 Task: Invite Team Member Softage.1@softage.net to Workspace Human Resources Information Systems. Invite Team Member Softage.2@softage.net to Workspace Human Resources Information Systems. Invite Team Member Softage.3@softage.net to Workspace Human Resources Information Systems. Invite Team Member Softage.4@softage.net to Workspace Human Resources Information Systems
Action: Mouse moved to (749, 107)
Screenshot: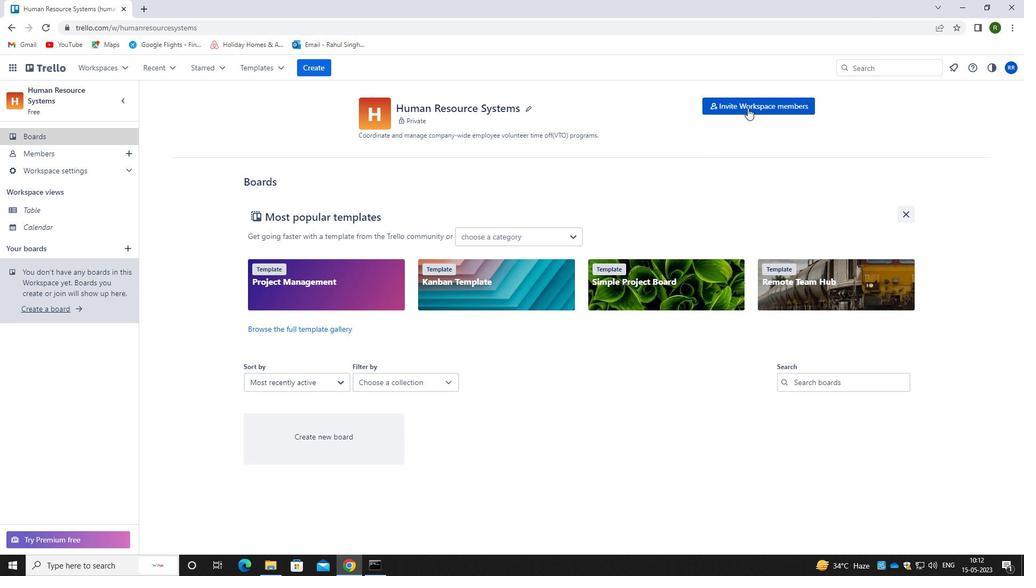
Action: Mouse pressed left at (749, 107)
Screenshot: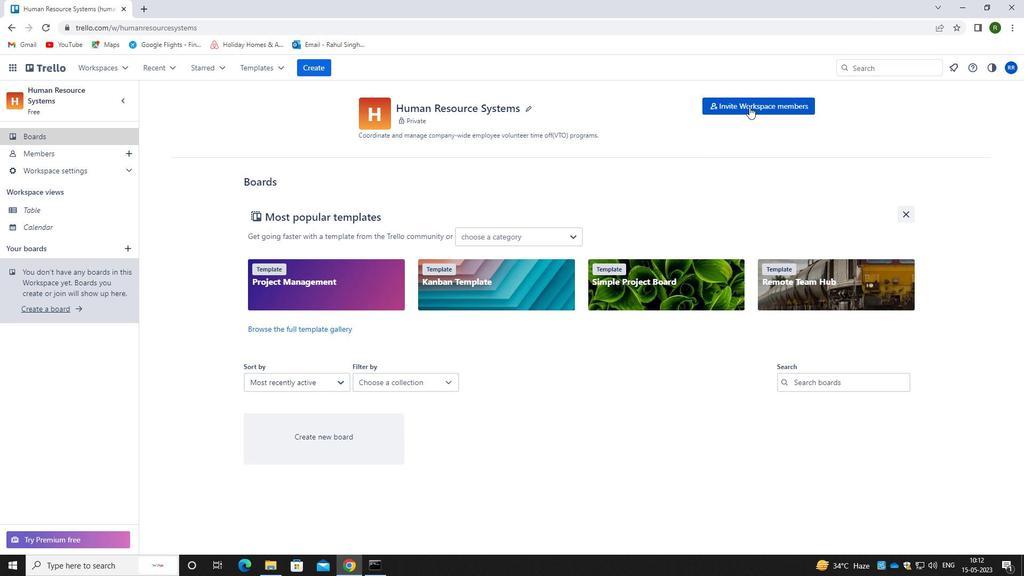 
Action: Mouse moved to (484, 295)
Screenshot: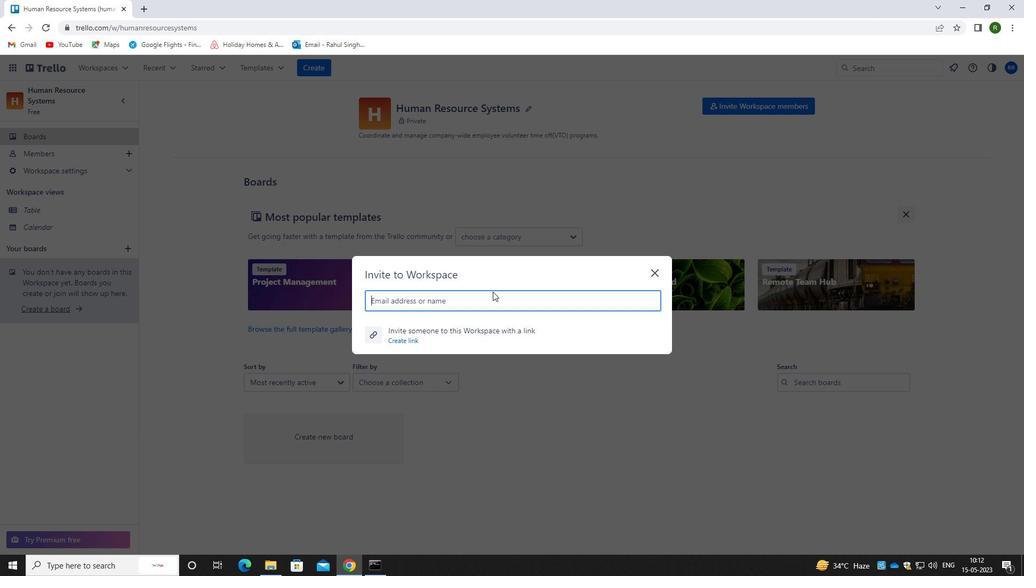 
Action: Key pressed <Key.caps_lock>s<Key.caps_lock>Oftage.1<Key.shift>@SOFTAGE.NET
Screenshot: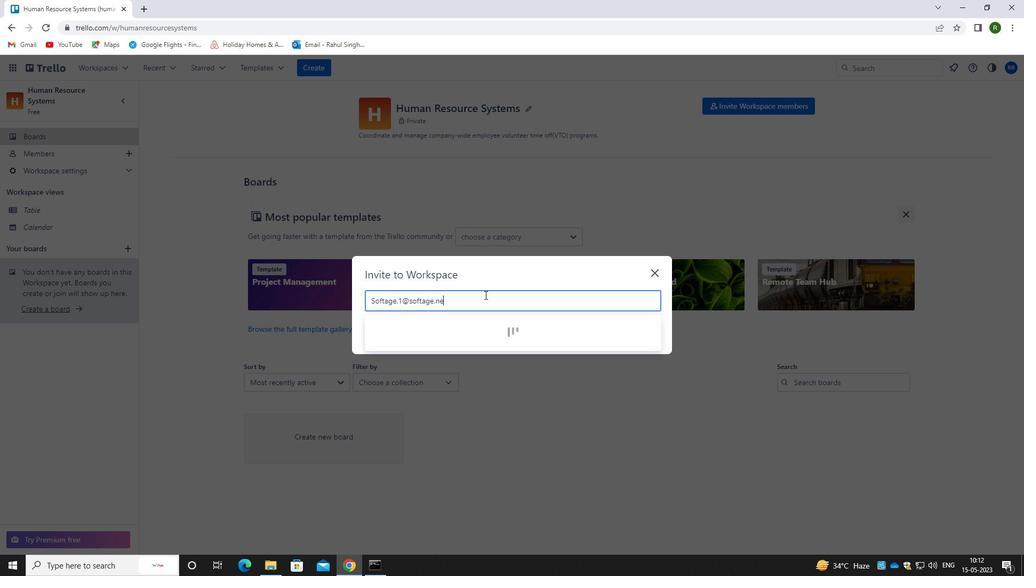 
Action: Mouse moved to (388, 328)
Screenshot: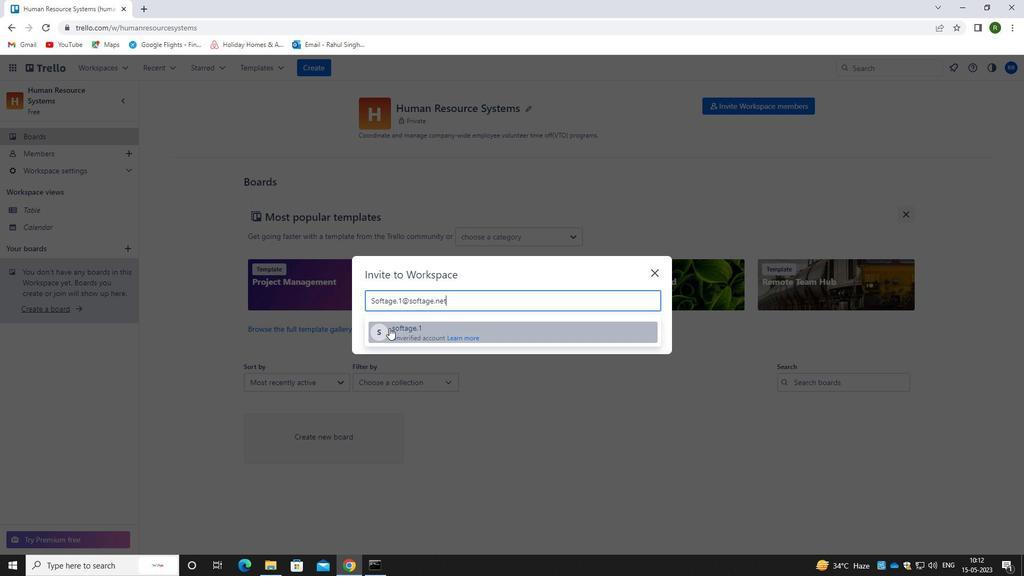 
Action: Mouse pressed left at (388, 328)
Screenshot: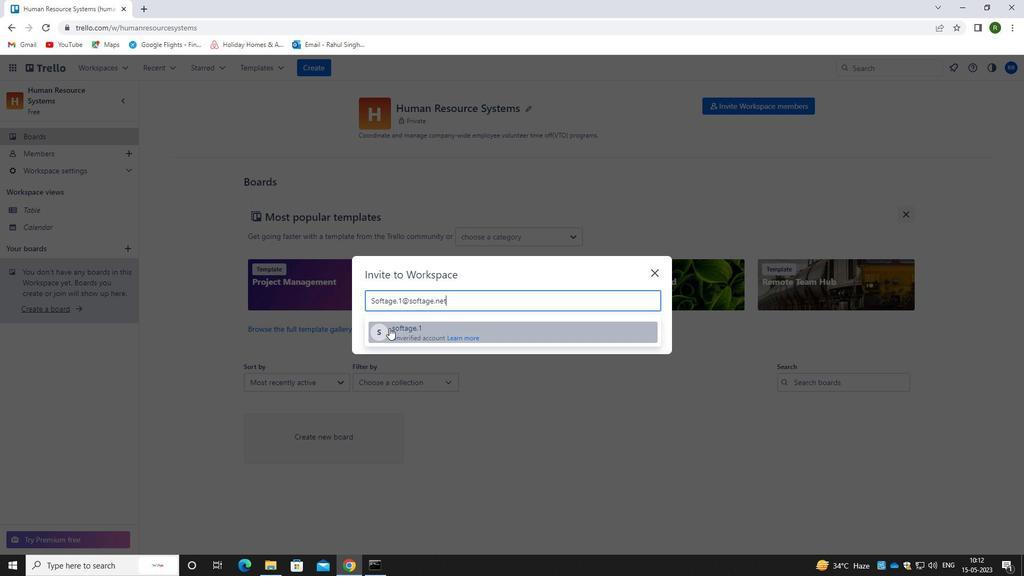 
Action: Mouse moved to (627, 271)
Screenshot: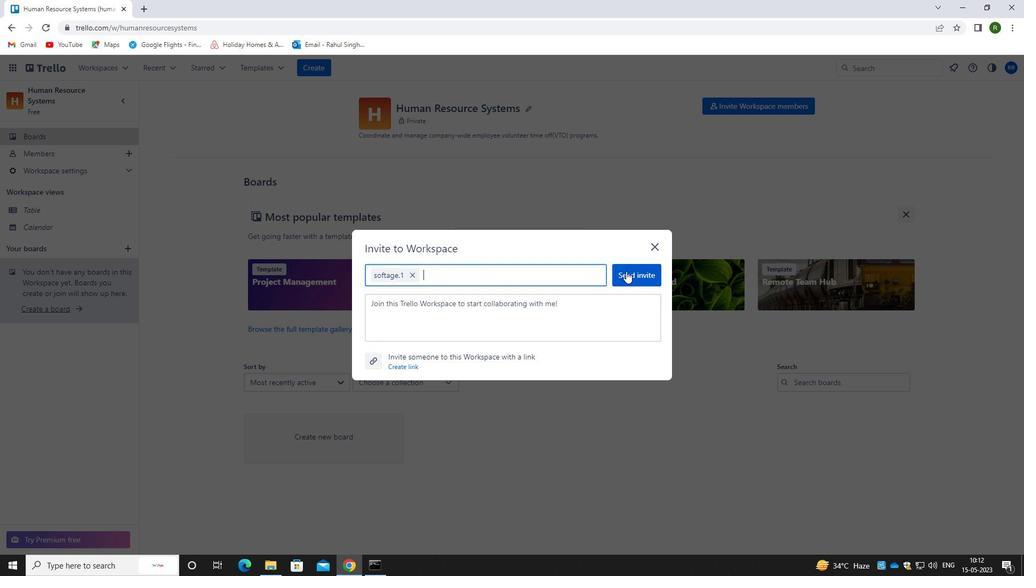 
Action: Mouse pressed left at (627, 271)
Screenshot: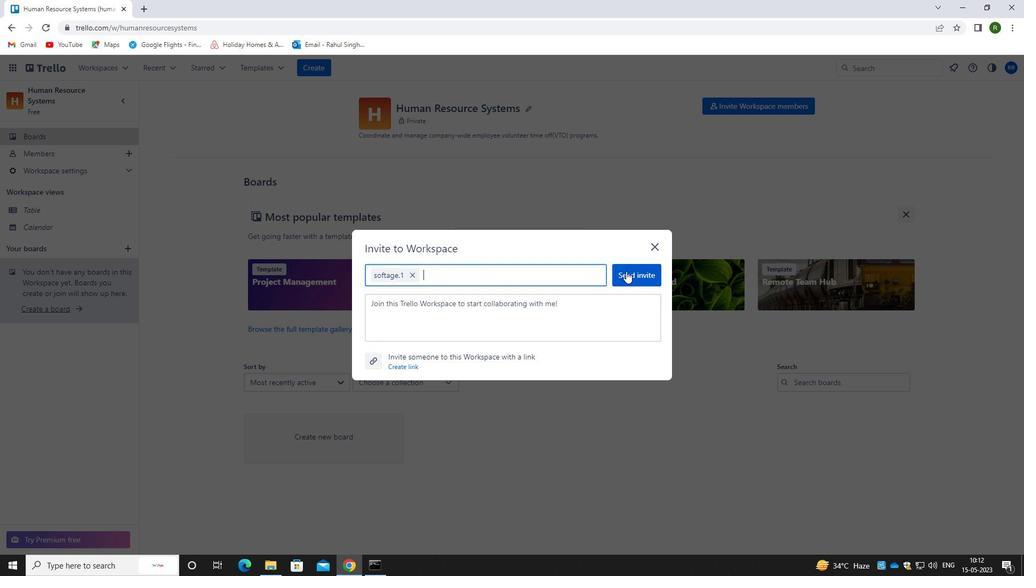 
Action: Mouse moved to (735, 110)
Screenshot: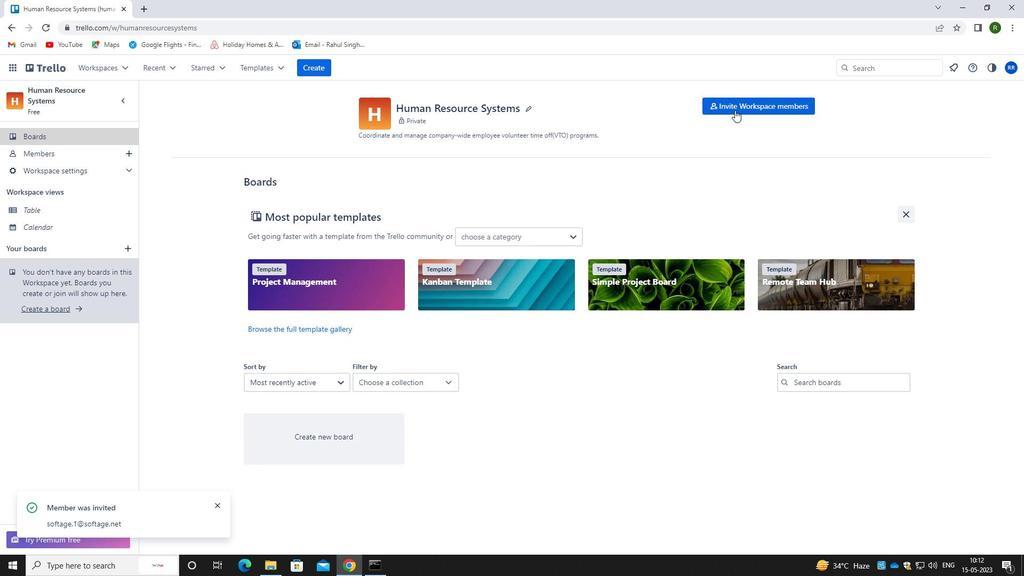 
Action: Mouse pressed left at (735, 110)
Screenshot: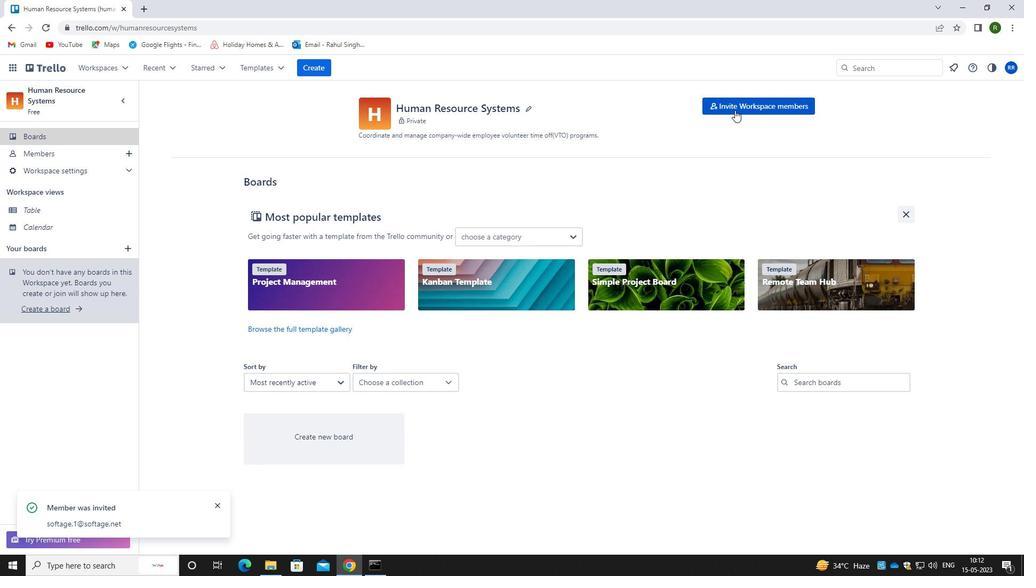 
Action: Mouse moved to (433, 309)
Screenshot: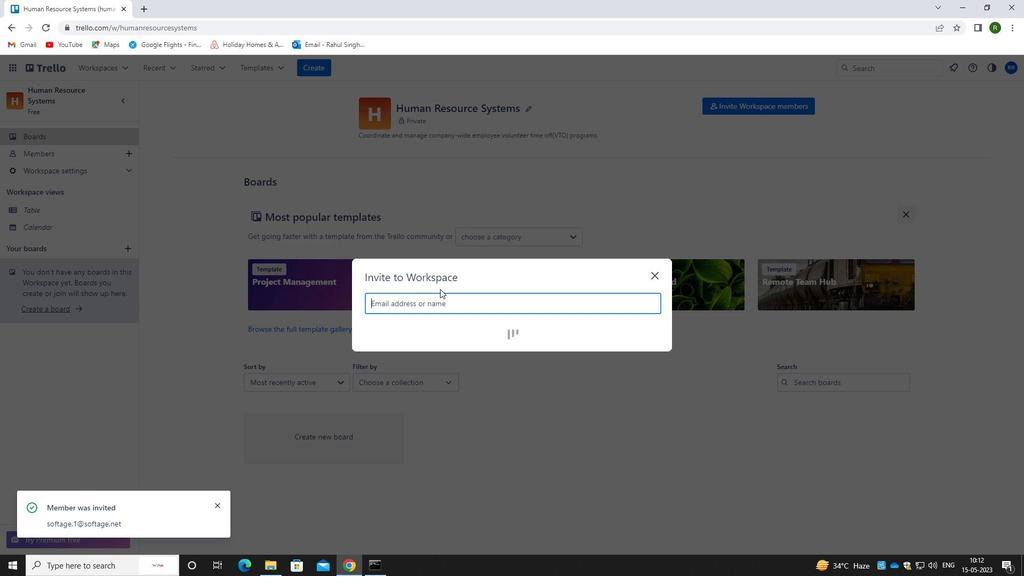 
Action: Key pressed <Key.shift>SOFTAGE.2<Key.shift>@SOFTAGE.NET
Screenshot: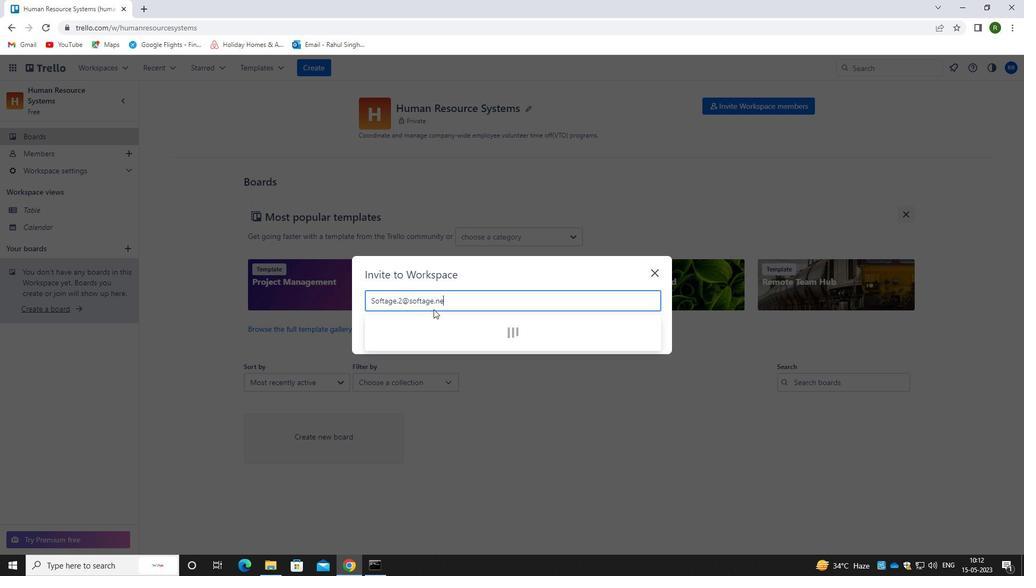 
Action: Mouse moved to (402, 335)
Screenshot: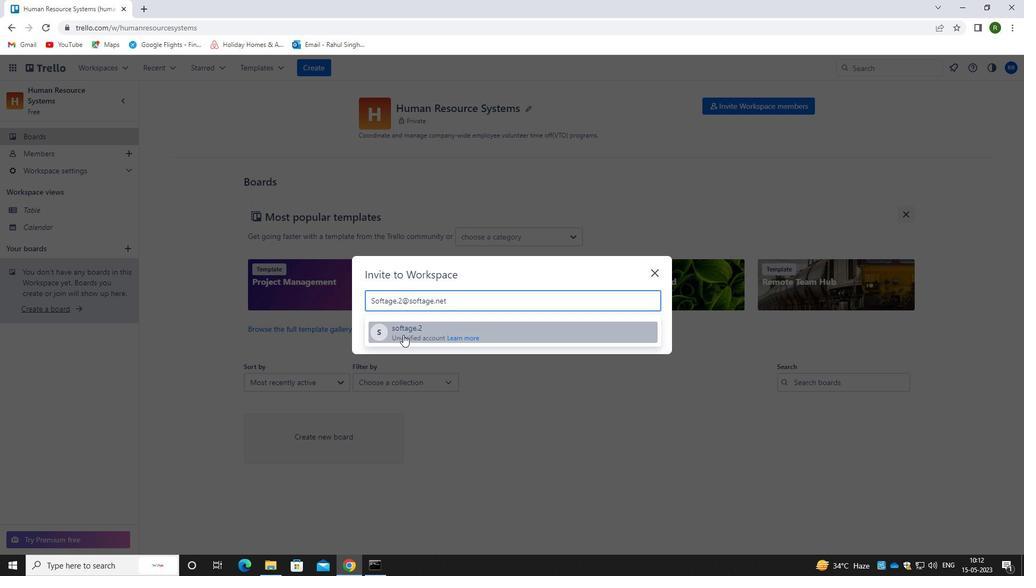 
Action: Mouse pressed left at (402, 335)
Screenshot: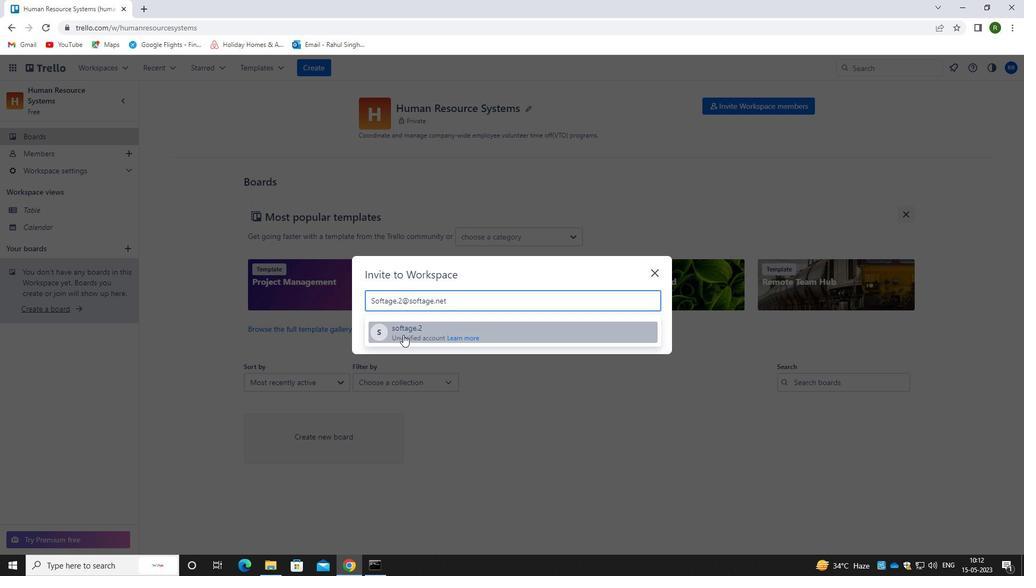 
Action: Mouse moved to (640, 282)
Screenshot: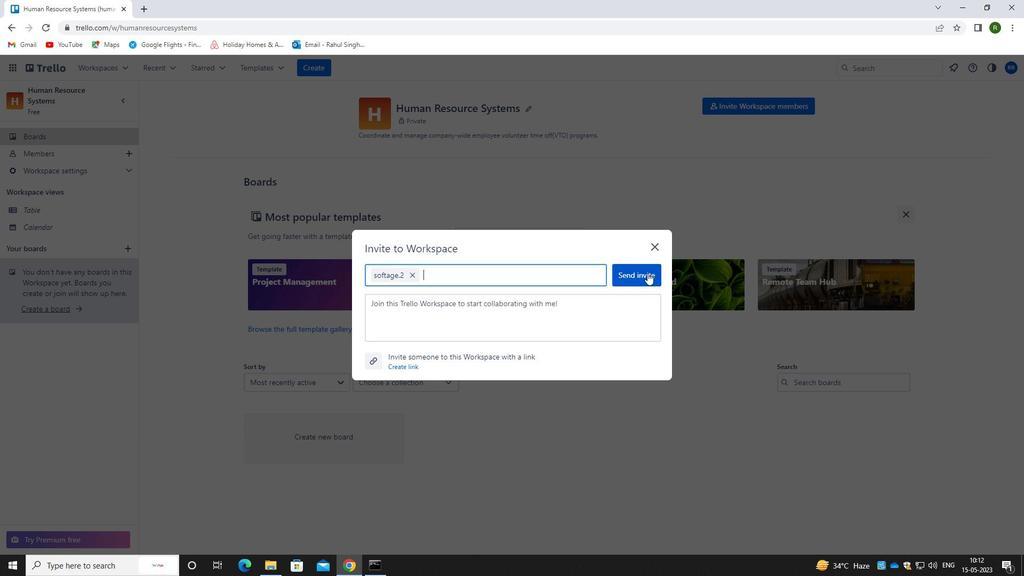 
Action: Mouse pressed left at (640, 282)
Screenshot: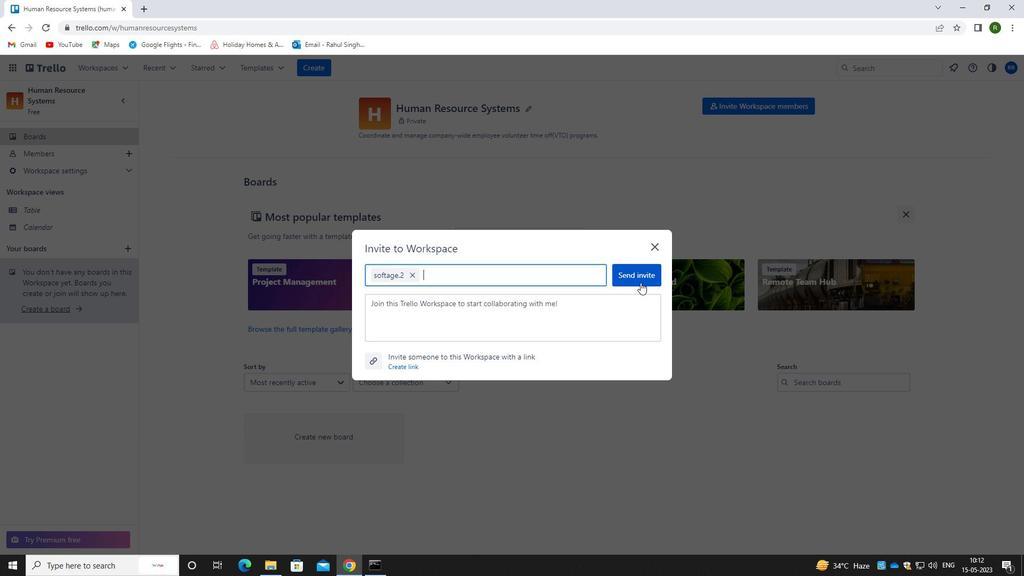 
Action: Mouse moved to (755, 110)
Screenshot: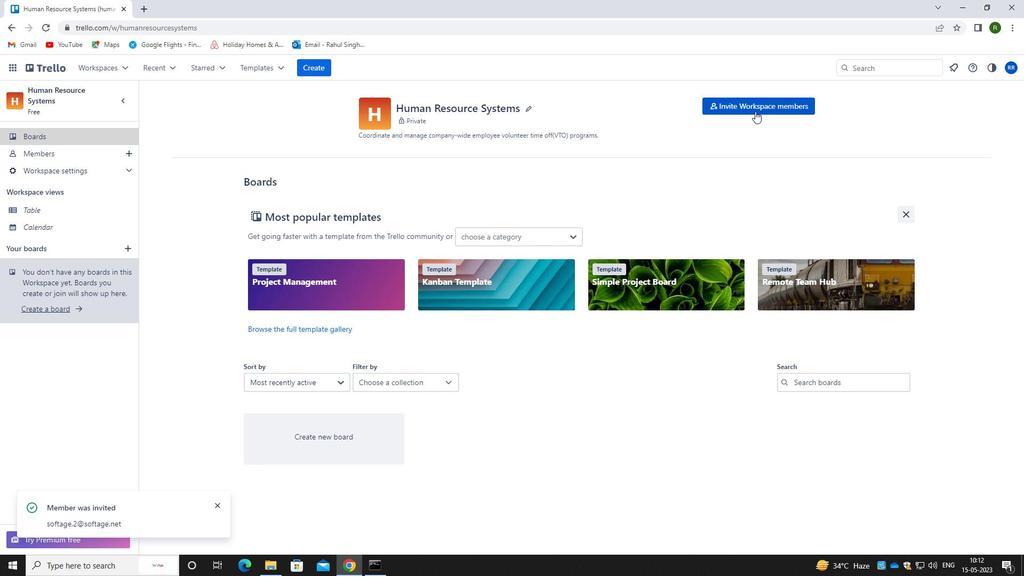 
Action: Mouse pressed left at (755, 110)
Screenshot: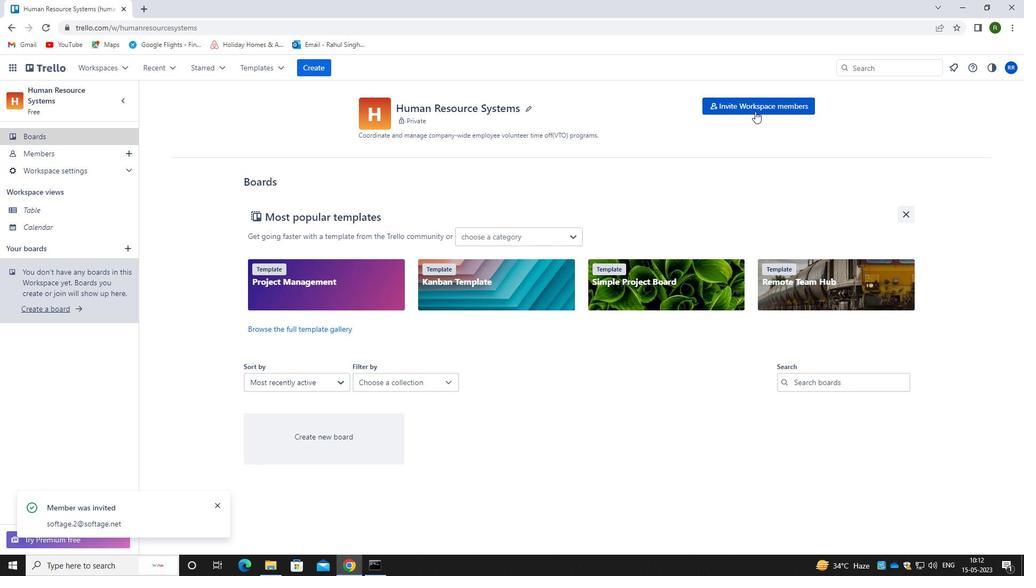 
Action: Mouse moved to (500, 298)
Screenshot: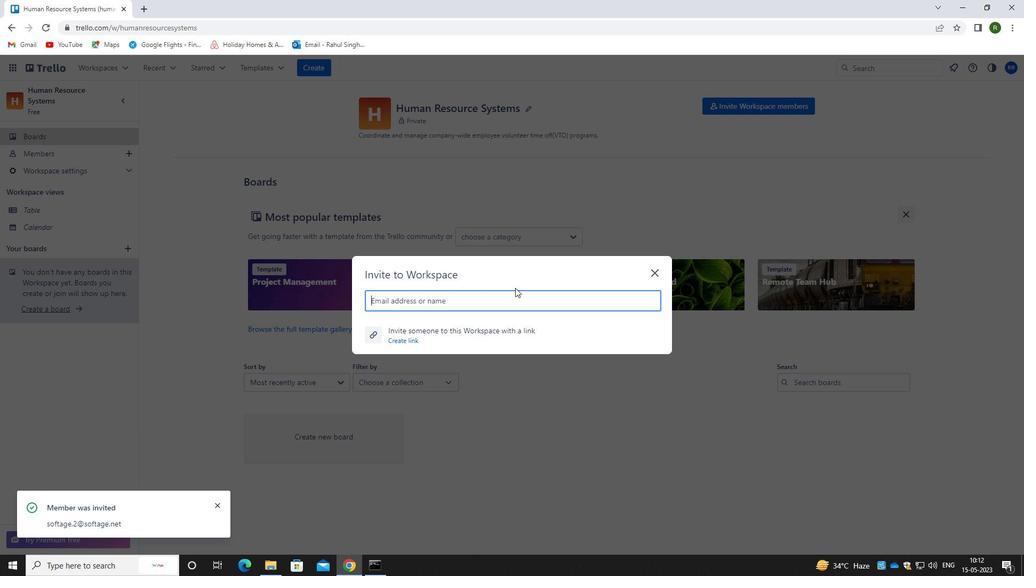 
Action: Key pressed <Key.shift>SOFTAGE.3<Key.shift>@SOFTAGE.NET
Screenshot: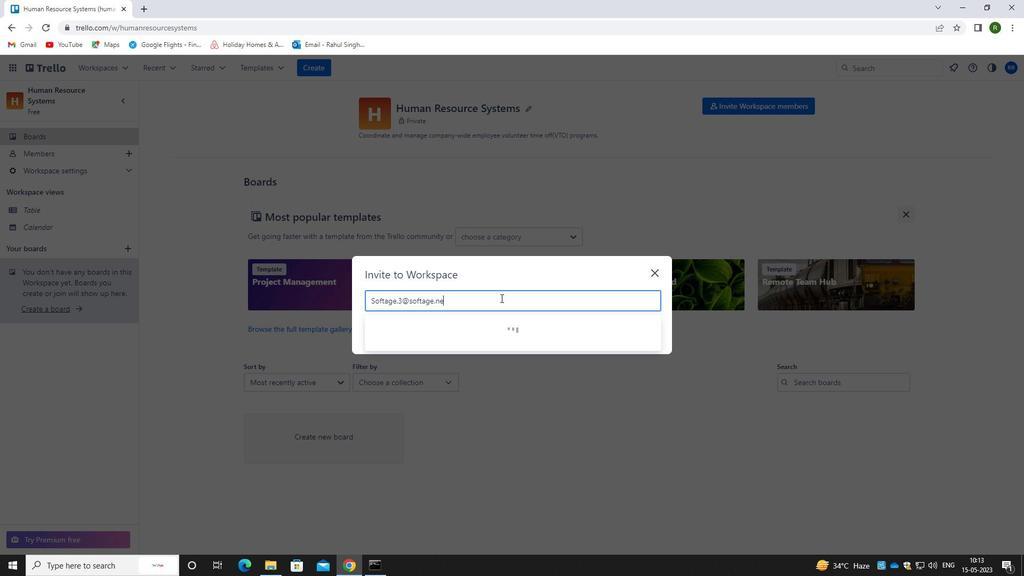 
Action: Mouse moved to (394, 329)
Screenshot: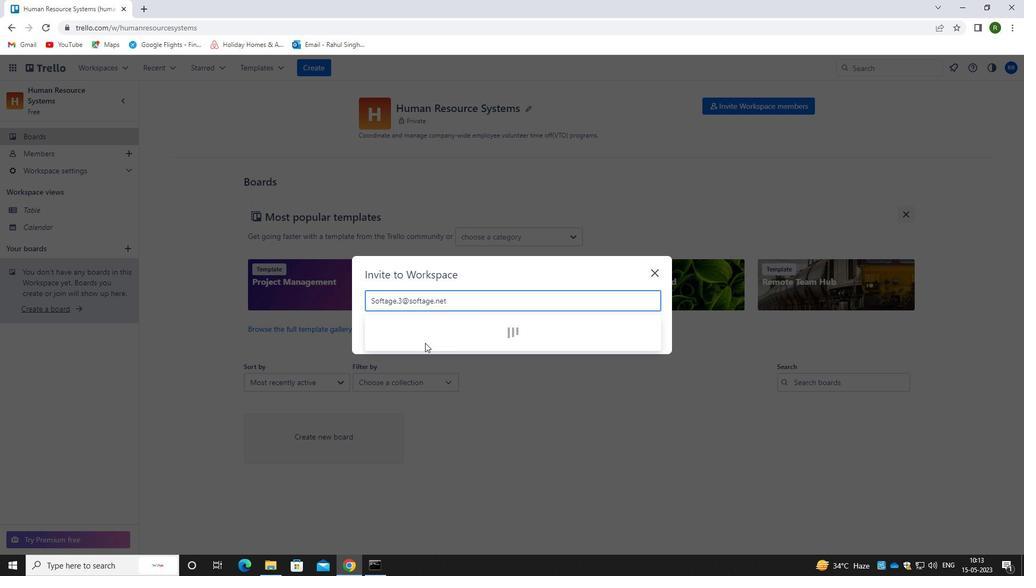 
Action: Mouse pressed left at (394, 329)
Screenshot: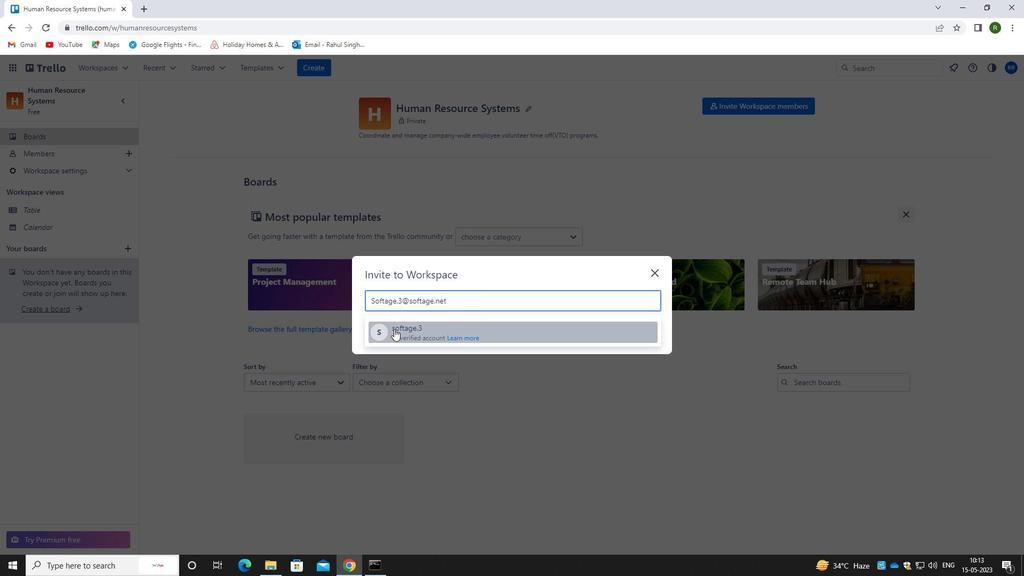 
Action: Mouse moved to (629, 278)
Screenshot: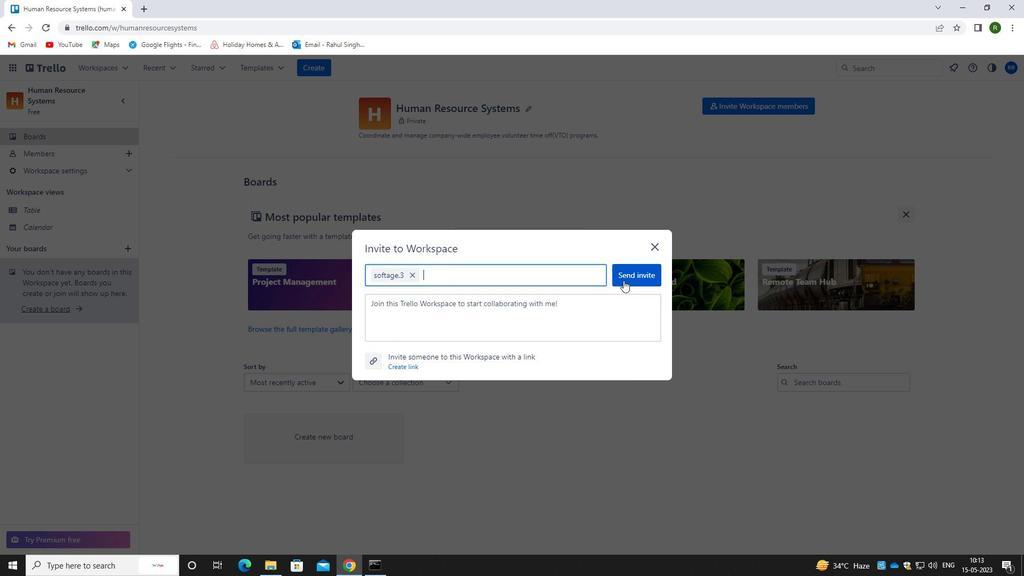
Action: Mouse pressed left at (629, 278)
Screenshot: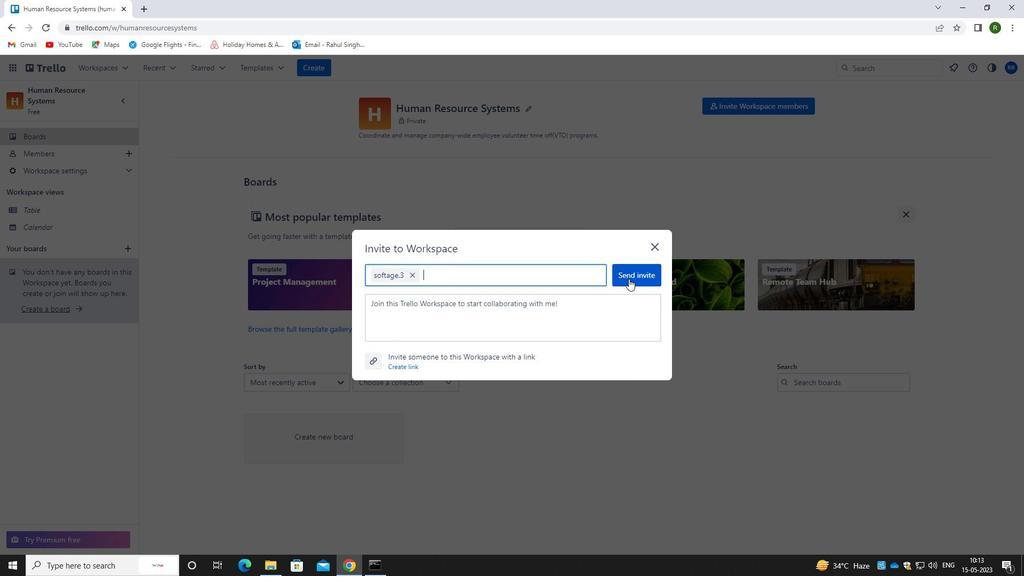 
Action: Mouse moved to (749, 102)
Screenshot: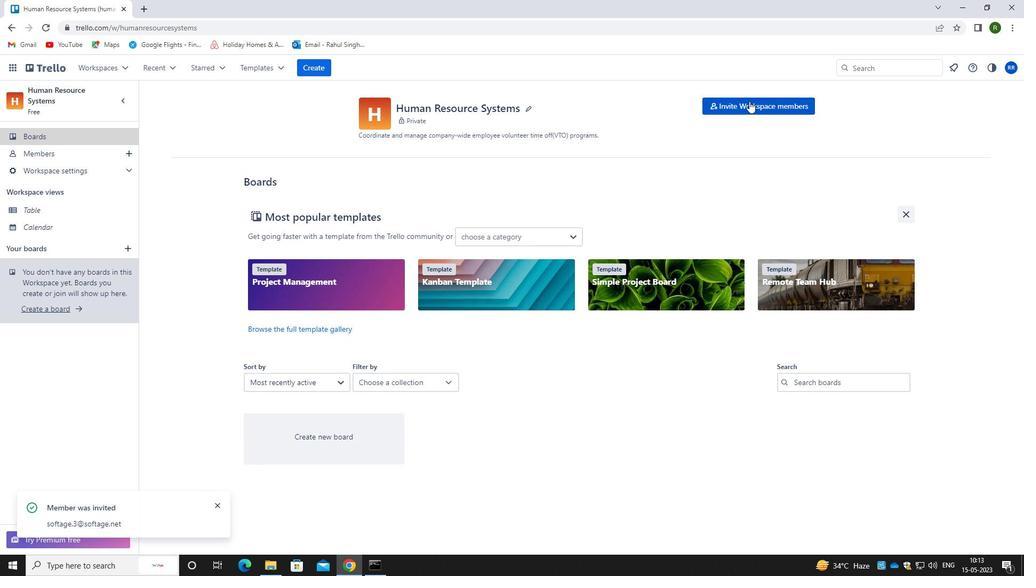 
Action: Mouse pressed left at (749, 102)
Screenshot: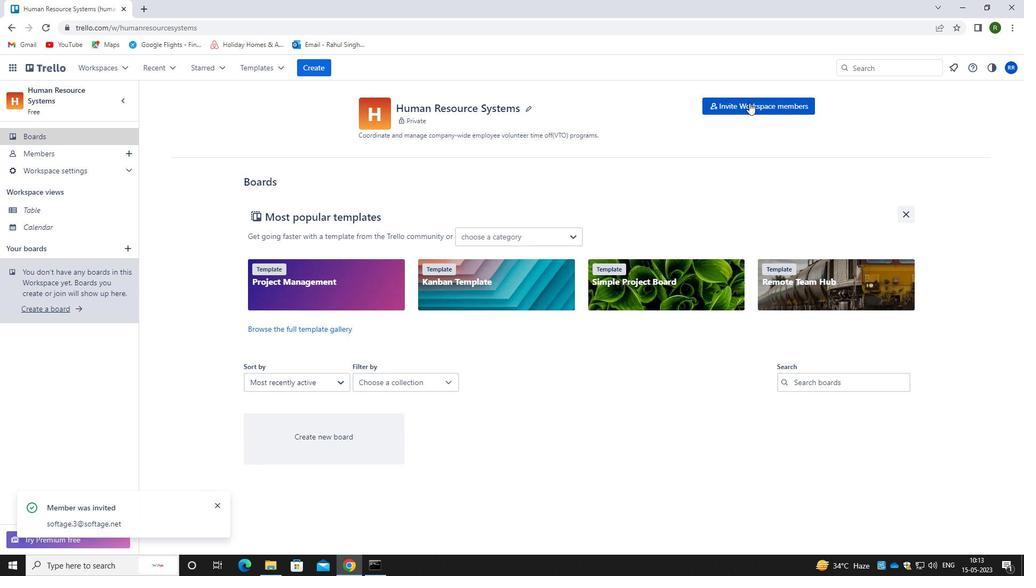 
Action: Mouse moved to (428, 307)
Screenshot: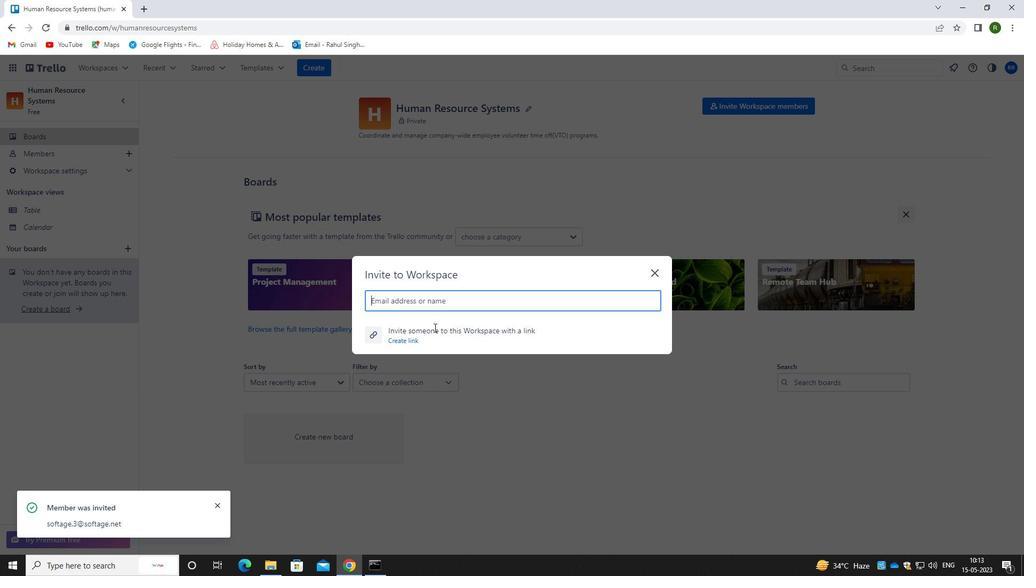 
Action: Key pressed <Key.shift>SOFTAGE.4<Key.shift>@SOFTAGE.NET
Screenshot: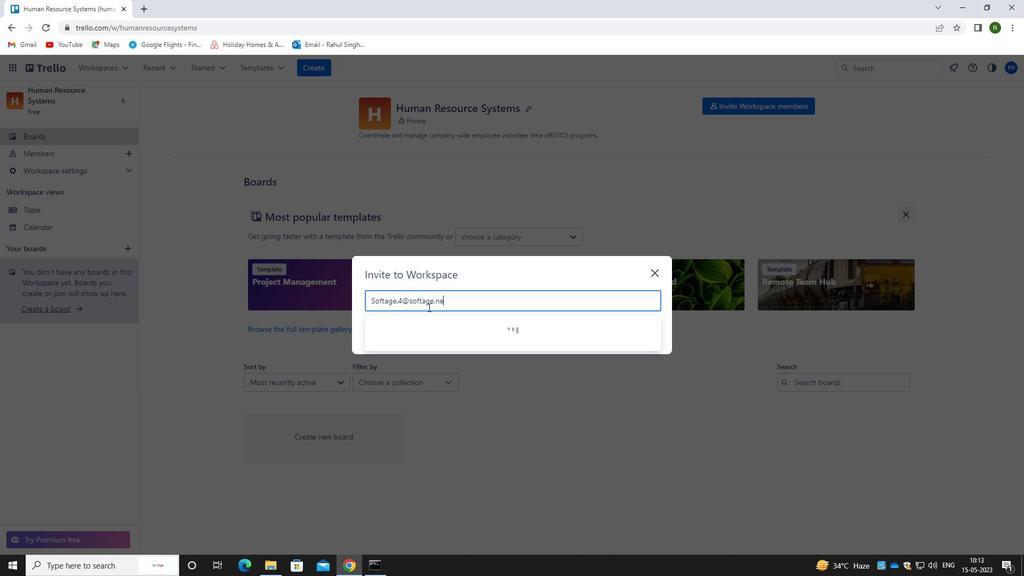 
Action: Mouse moved to (393, 333)
Screenshot: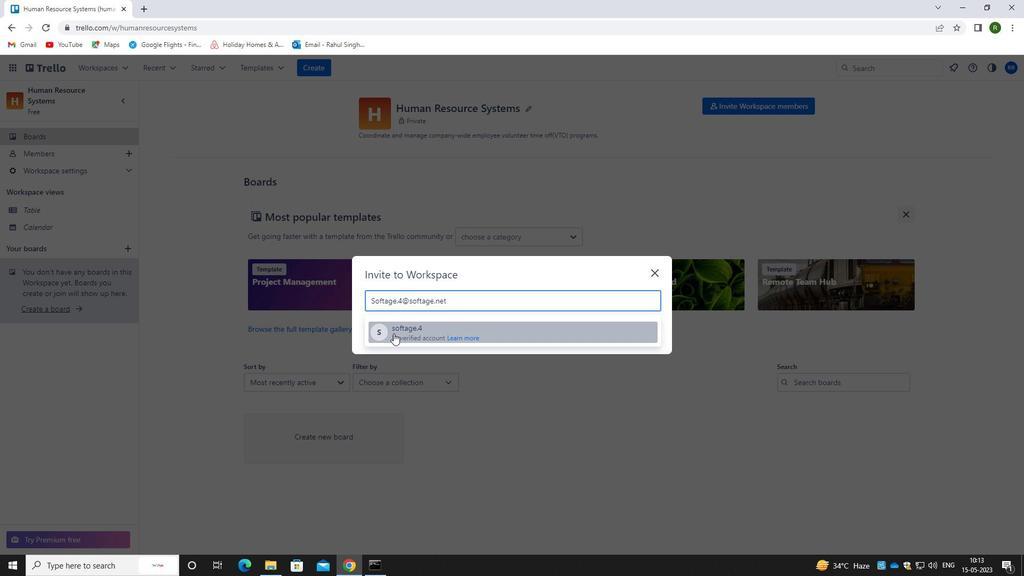 
Action: Mouse pressed left at (393, 333)
Screenshot: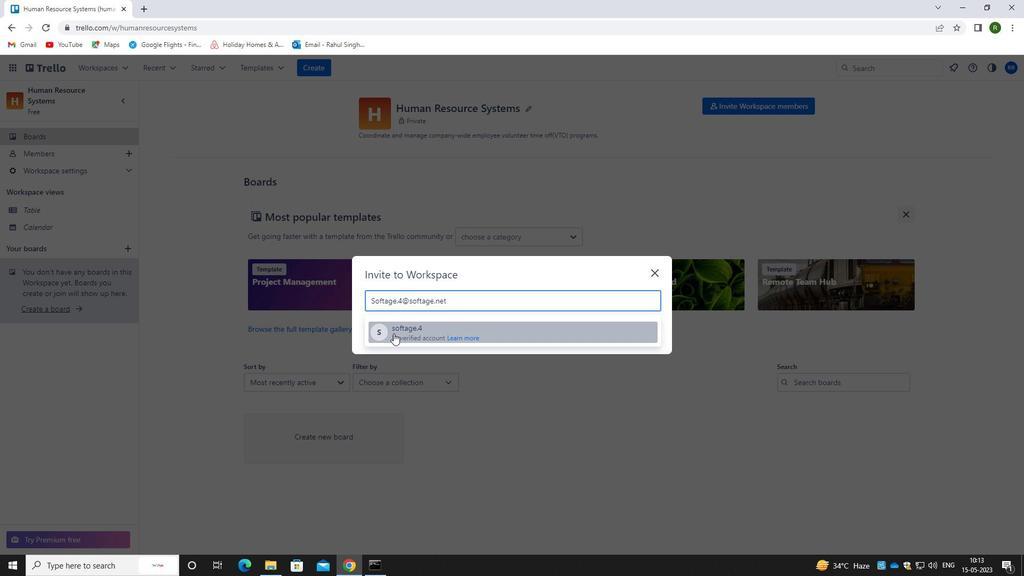 
Action: Mouse moved to (629, 278)
Screenshot: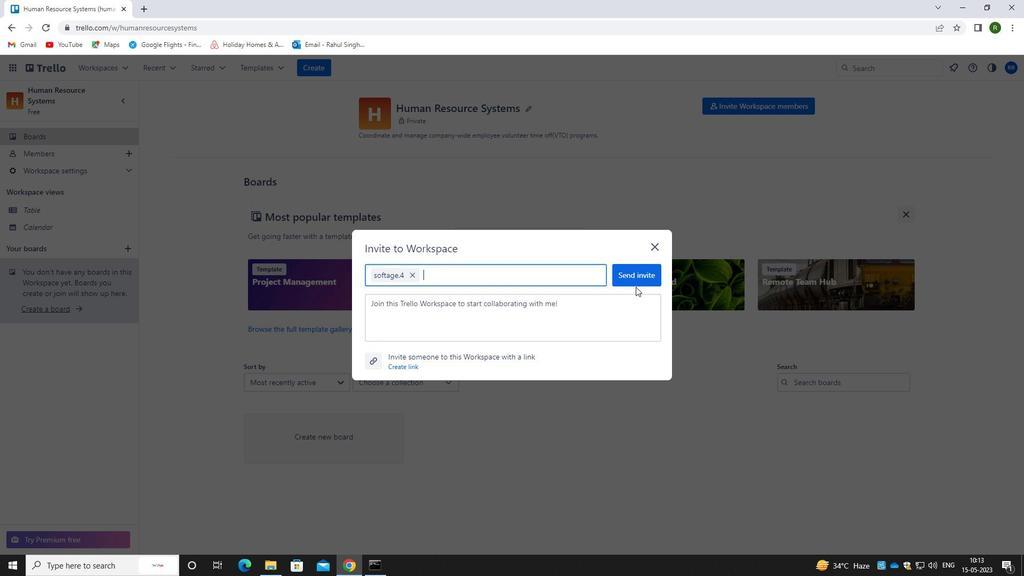 
Action: Mouse pressed left at (629, 278)
Screenshot: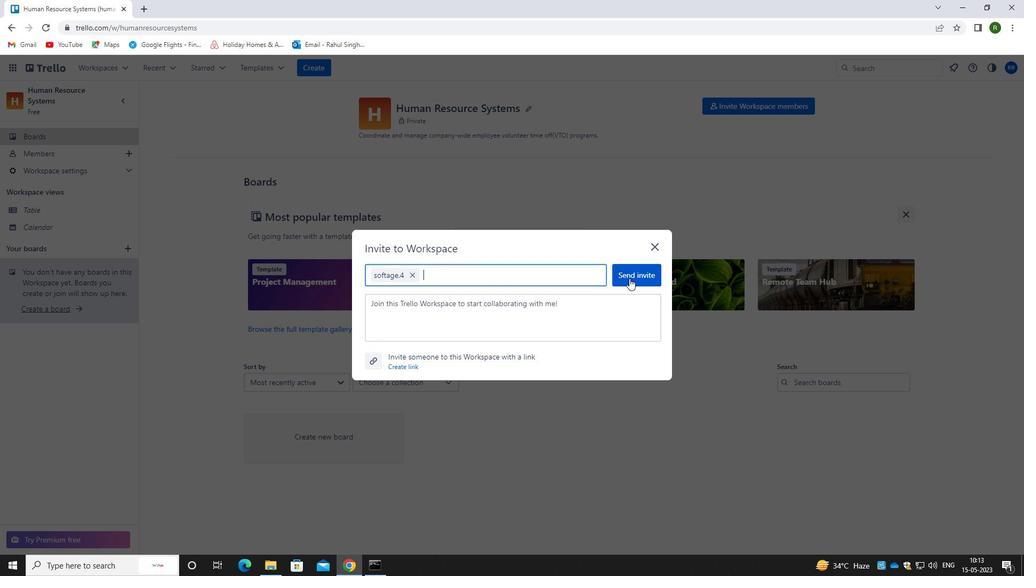 
Action: Mouse moved to (468, 353)
Screenshot: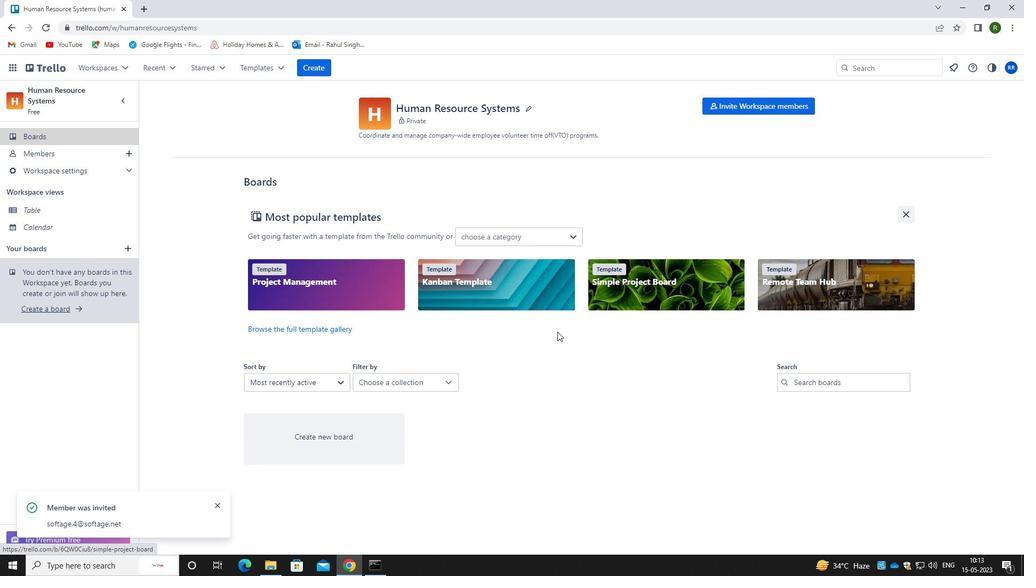 
